 Task: Download   from parteek.kumar@softage.net with a subject Subject0026
Action: Mouse moved to (443, 19)
Screenshot: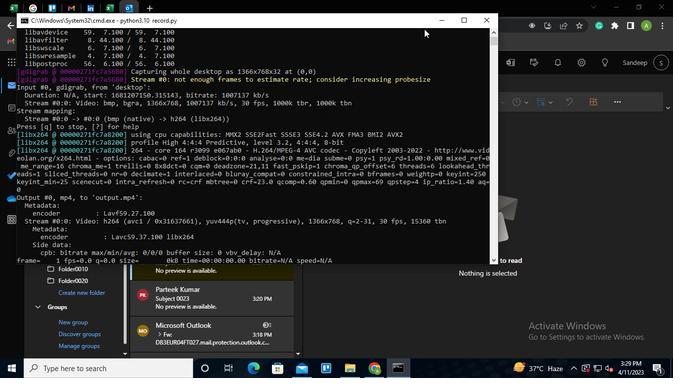 
Action: Mouse pressed left at (443, 19)
Screenshot: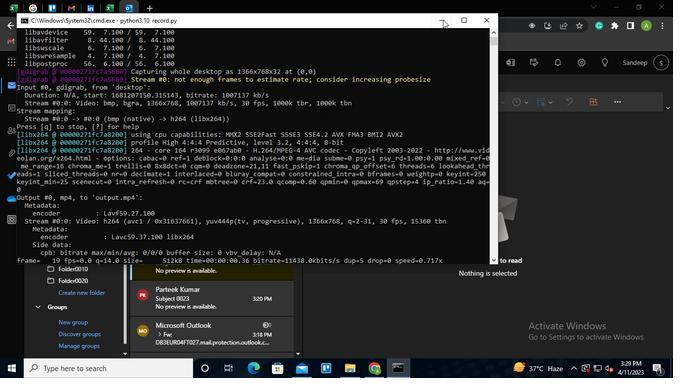 
Action: Mouse moved to (256, 55)
Screenshot: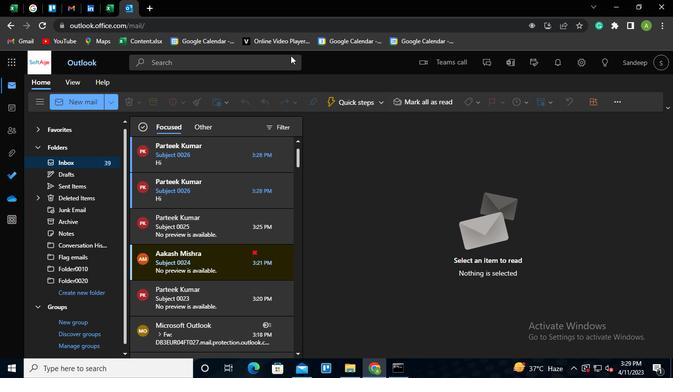 
Action: Mouse pressed left at (256, 55)
Screenshot: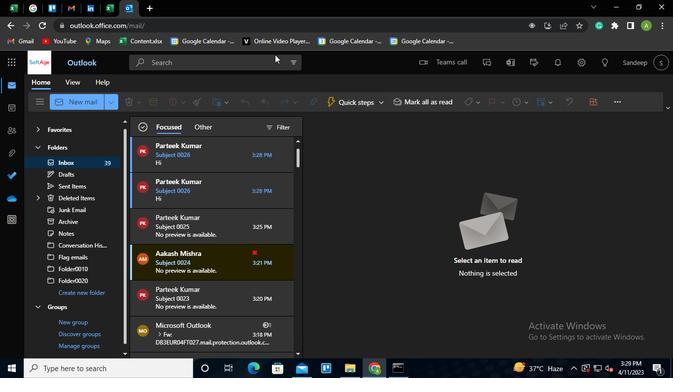
Action: Mouse pressed left at (256, 55)
Screenshot: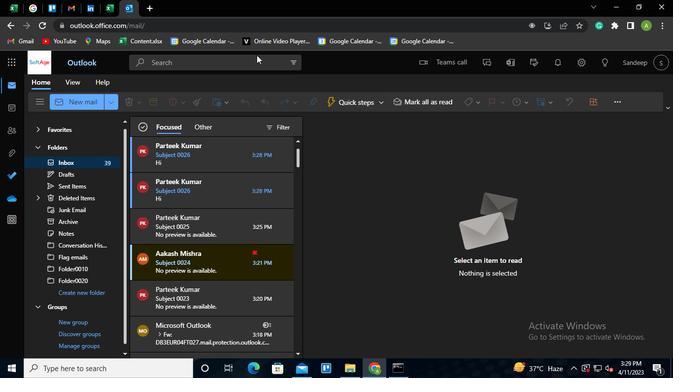 
Action: Mouse moved to (259, 58)
Screenshot: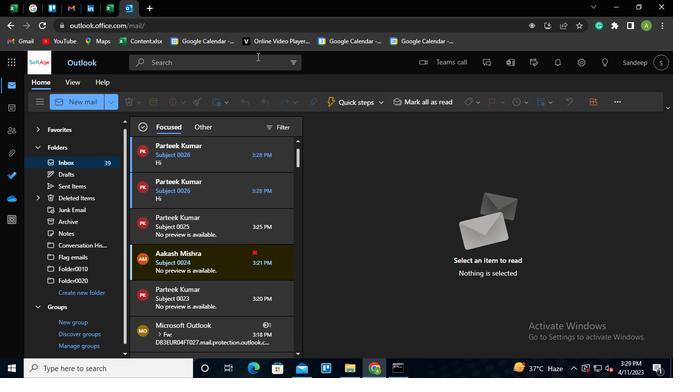 
Action: Mouse pressed left at (259, 58)
Screenshot: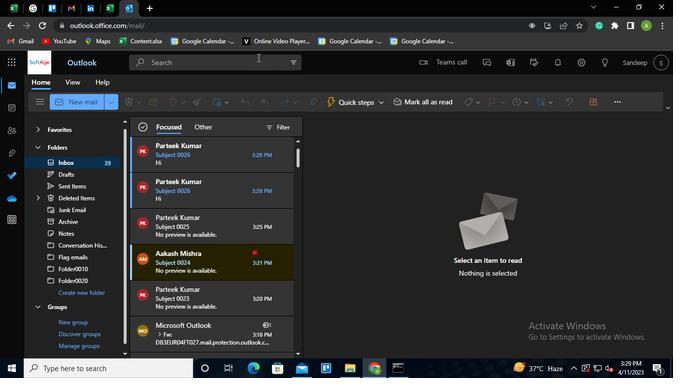 
Action: Mouse moved to (376, 64)
Screenshot: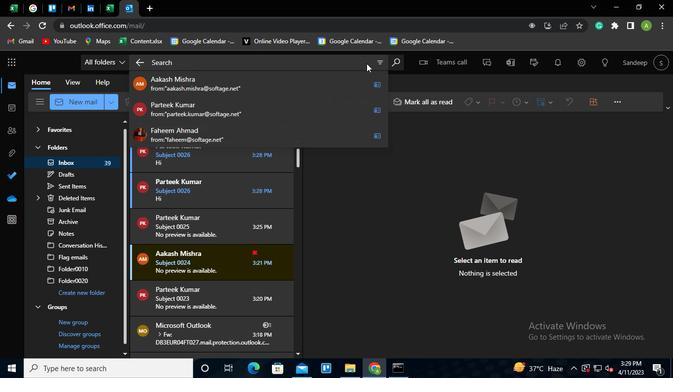 
Action: Mouse pressed left at (376, 64)
Screenshot: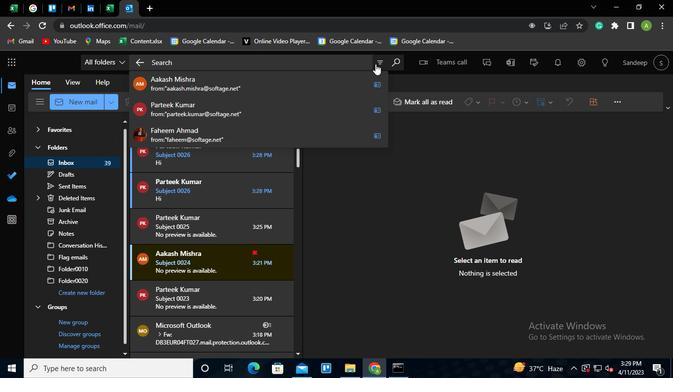 
Action: Mouse moved to (211, 106)
Screenshot: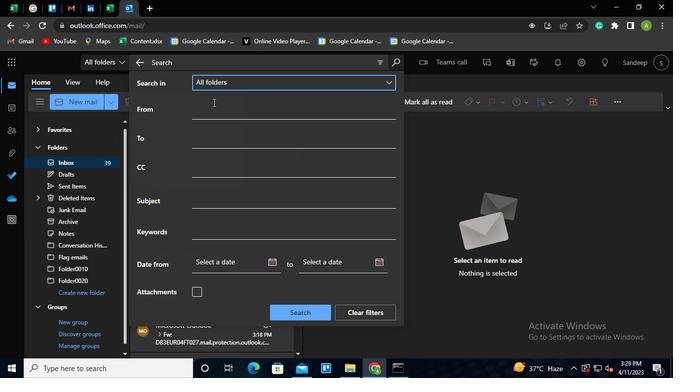 
Action: Mouse pressed left at (211, 106)
Screenshot: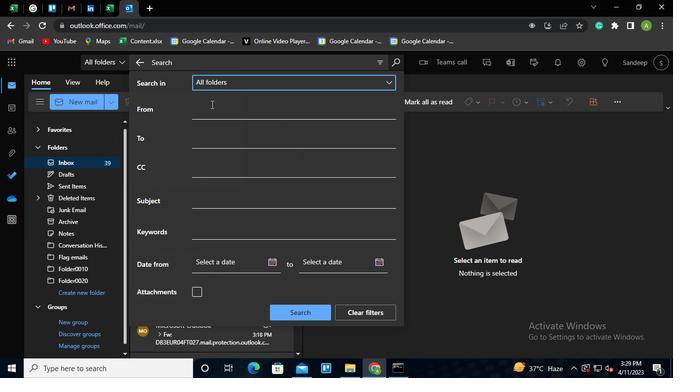 
Action: Mouse moved to (232, 146)
Screenshot: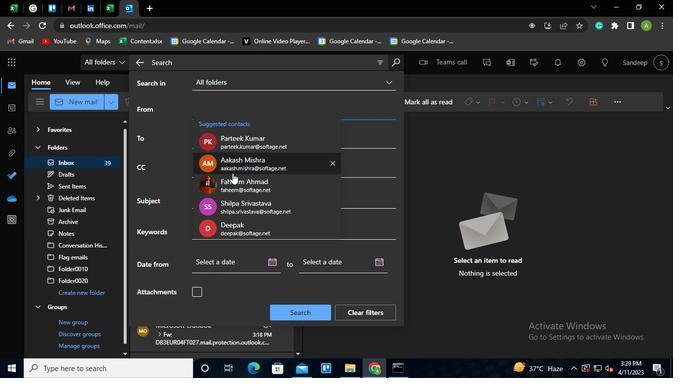 
Action: Mouse pressed left at (232, 146)
Screenshot: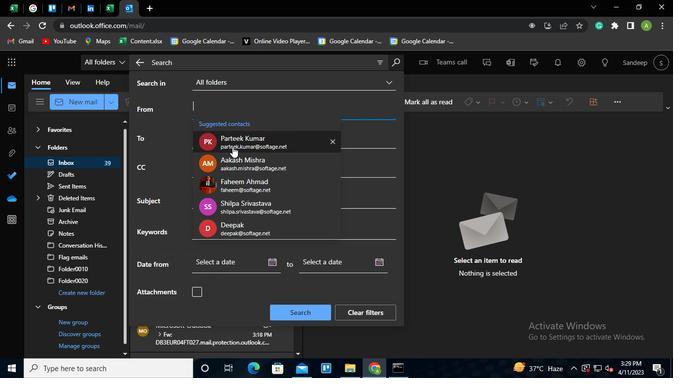 
Action: Mouse moved to (208, 202)
Screenshot: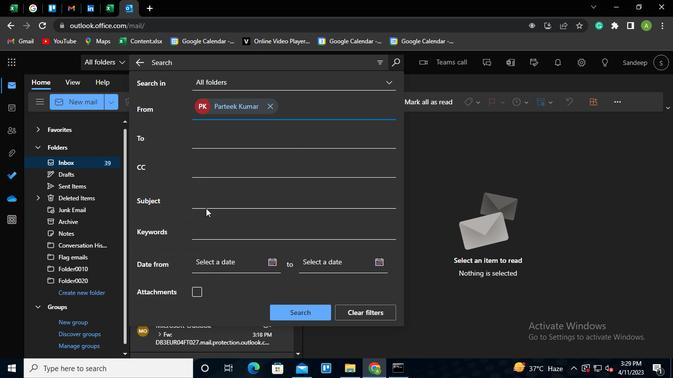 
Action: Mouse pressed left at (208, 202)
Screenshot: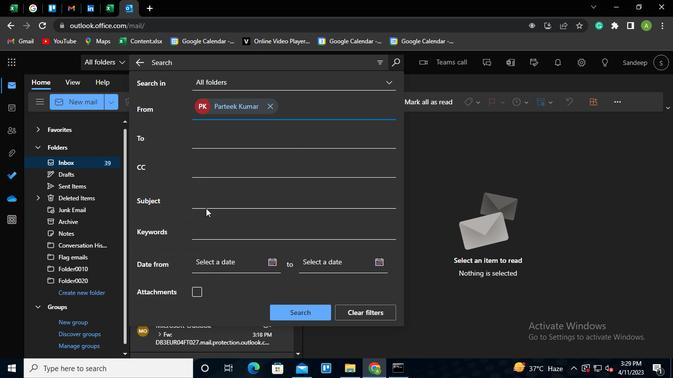 
Action: Mouse moved to (208, 202)
Screenshot: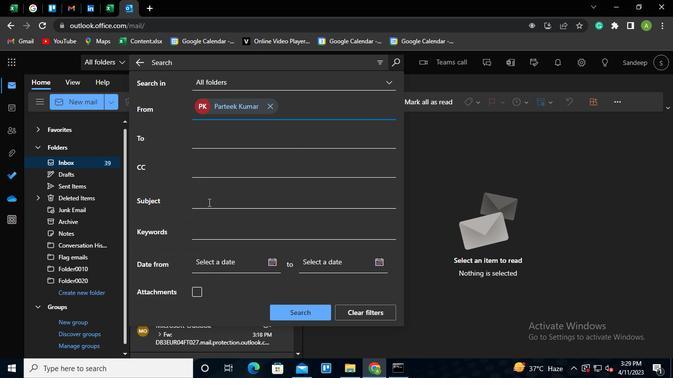 
Action: Keyboard Key.shift
Screenshot: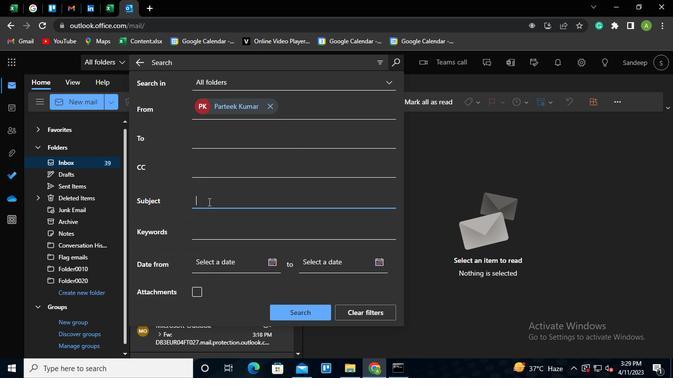 
Action: Keyboard S
Screenshot: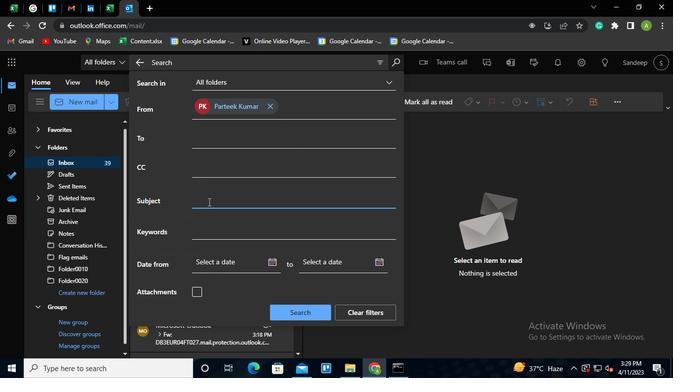 
Action: Keyboard u
Screenshot: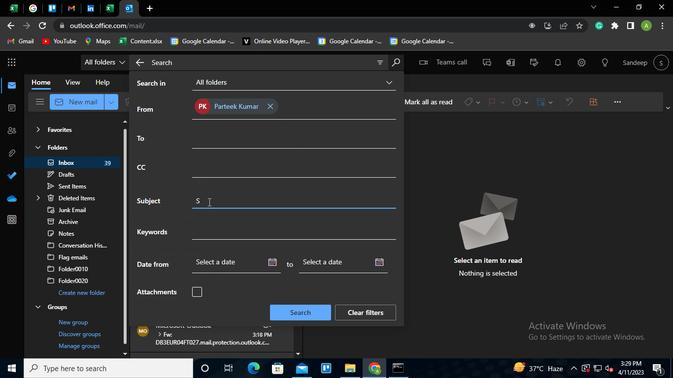 
Action: Keyboard b
Screenshot: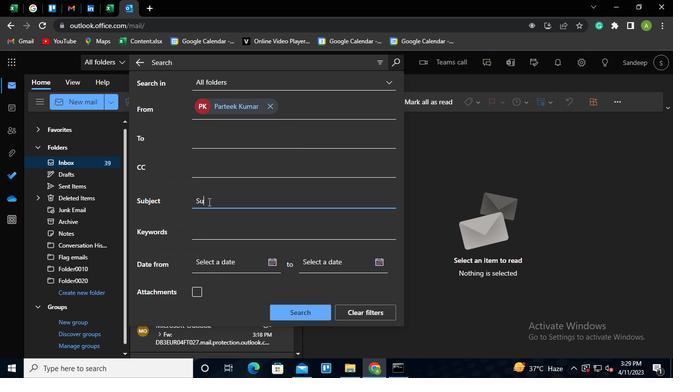 
Action: Keyboard j
Screenshot: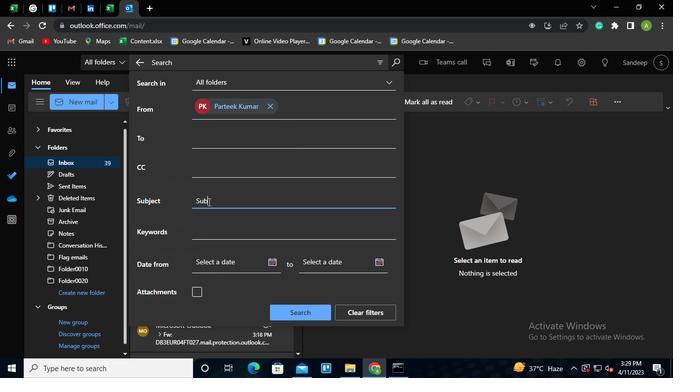 
Action: Keyboard e
Screenshot: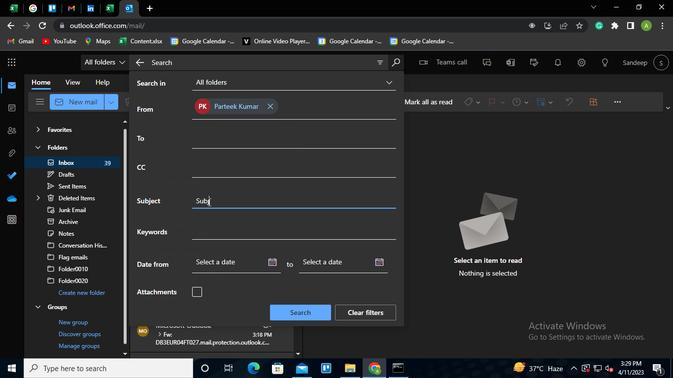 
Action: Keyboard c
Screenshot: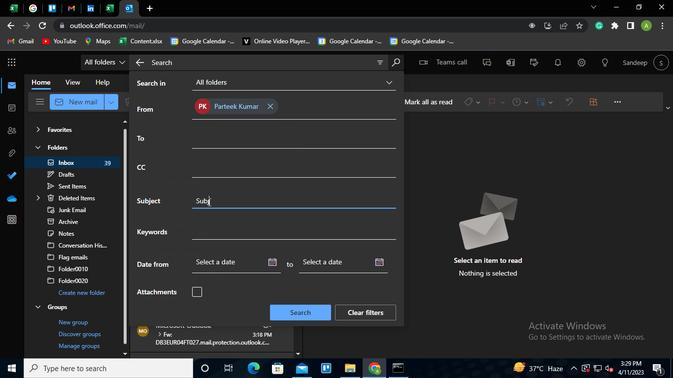 
Action: Keyboard t
Screenshot: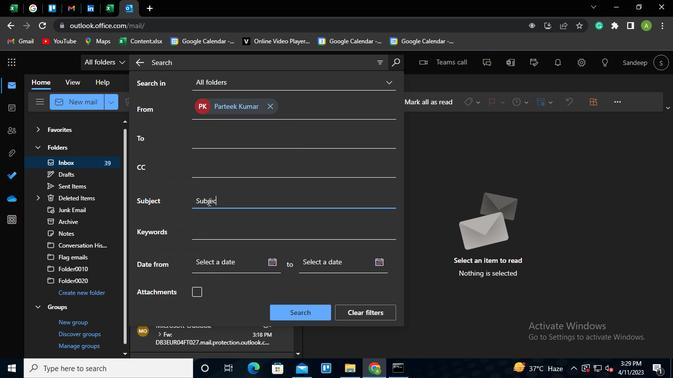 
Action: Keyboard Key.space
Screenshot: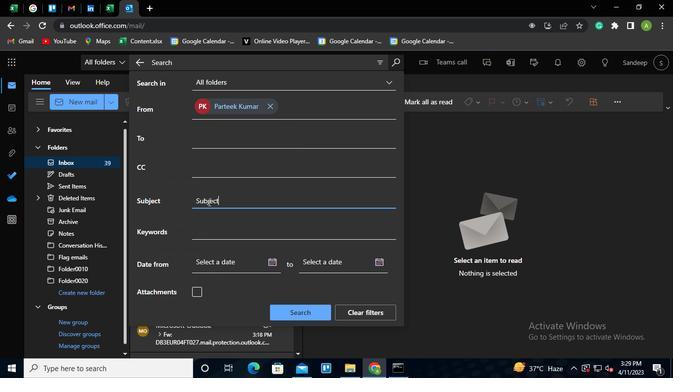 
Action: Keyboard <96>
Screenshot: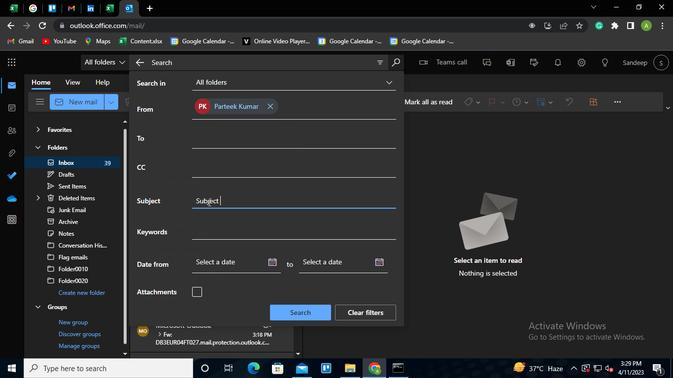 
Action: Keyboard <96>
Screenshot: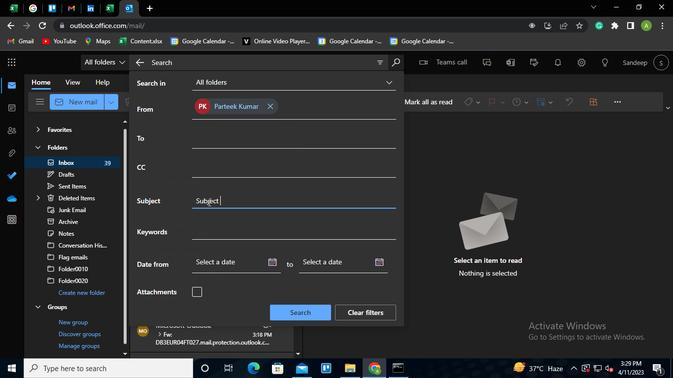 
Action: Keyboard <98>
Screenshot: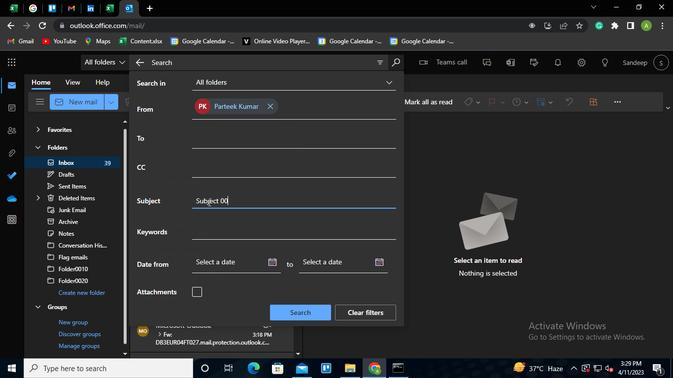 
Action: Keyboard <102>
Screenshot: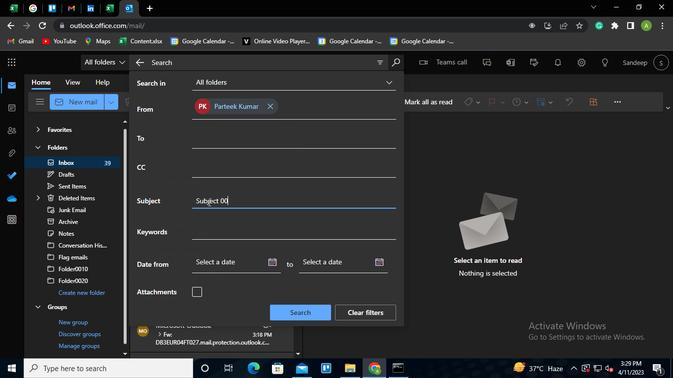
Action: Mouse moved to (295, 314)
Screenshot: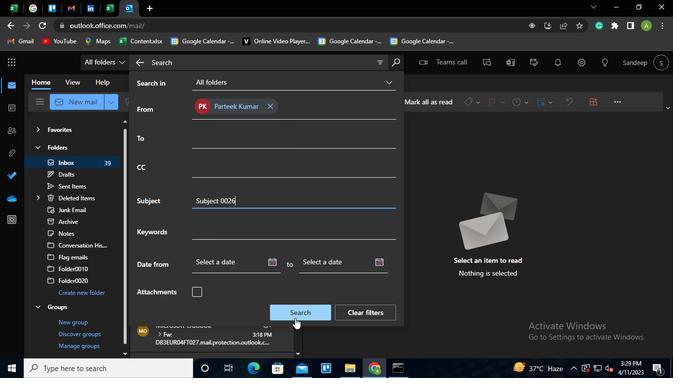 
Action: Mouse pressed left at (295, 314)
Screenshot: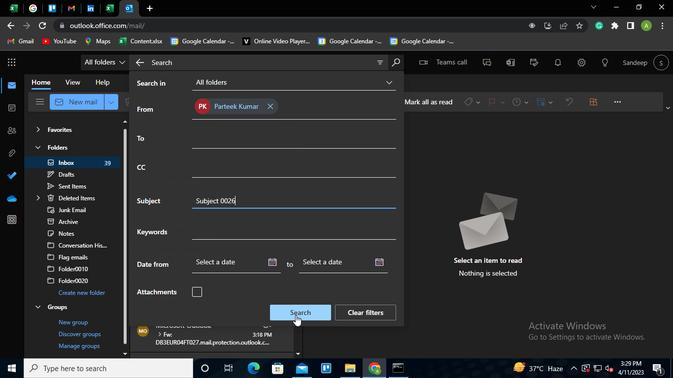 
Action: Mouse moved to (221, 186)
Screenshot: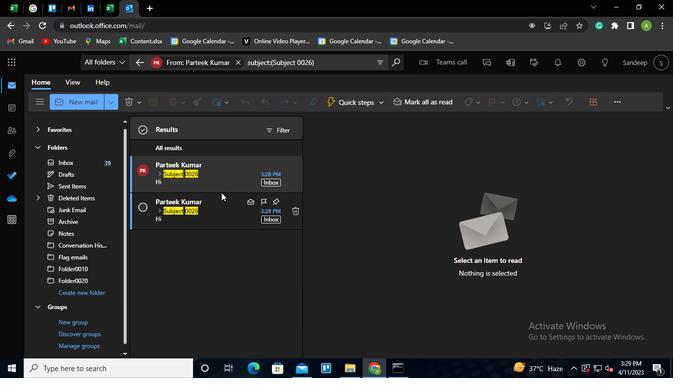 
Action: Mouse pressed left at (221, 186)
Screenshot: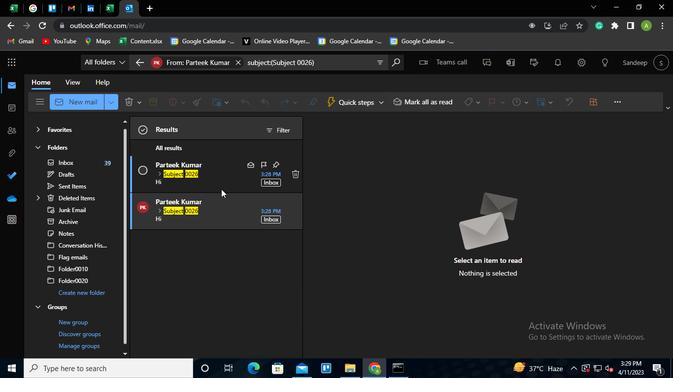 
Action: Mouse moved to (653, 157)
Screenshot: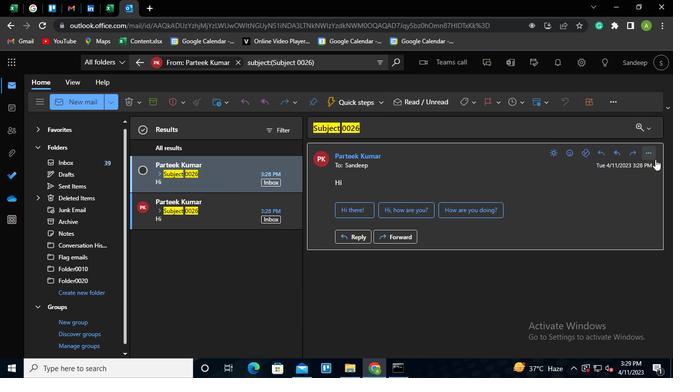 
Action: Mouse pressed left at (653, 157)
Screenshot: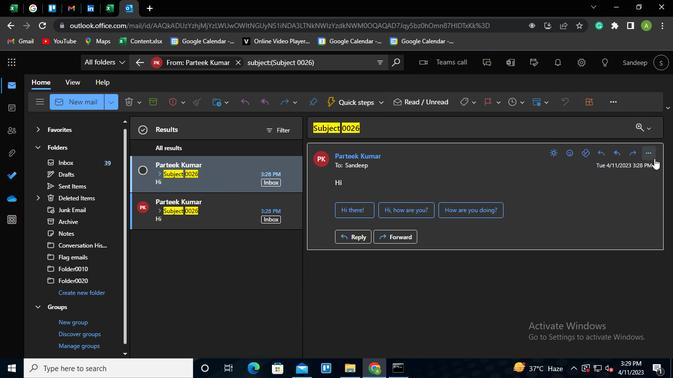 
Action: Mouse moved to (568, 254)
Screenshot: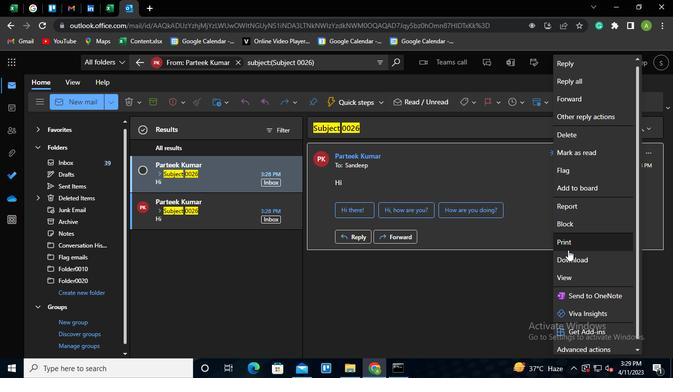 
Action: Mouse pressed left at (568, 254)
Screenshot: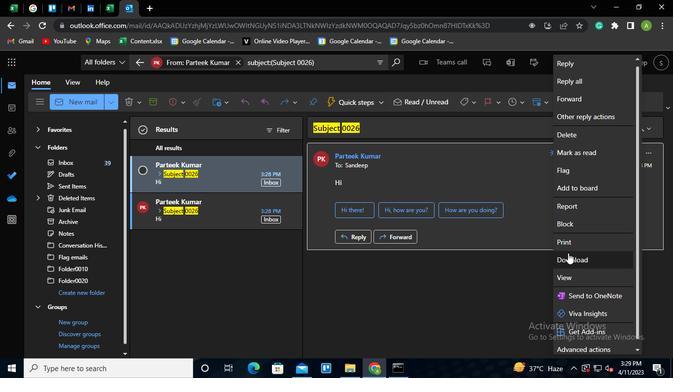 
Action: Mouse moved to (395, 367)
Screenshot: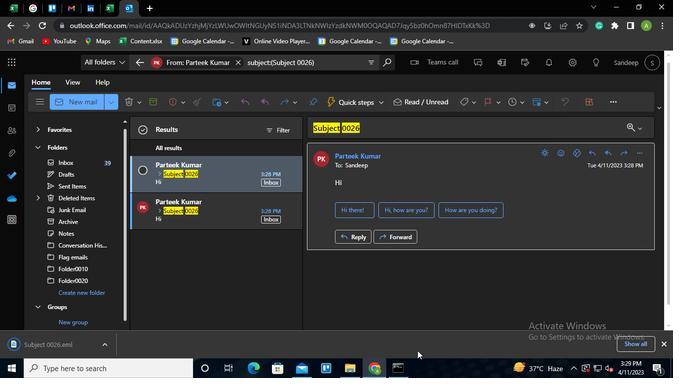 
Action: Mouse pressed left at (395, 367)
Screenshot: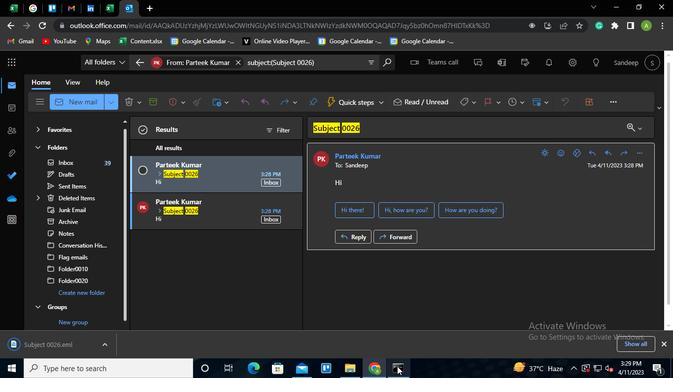 
Action: Mouse moved to (487, 20)
Screenshot: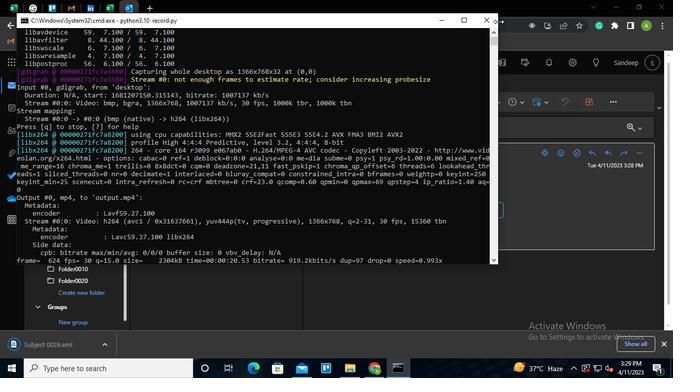 
Action: Mouse pressed left at (487, 20)
Screenshot: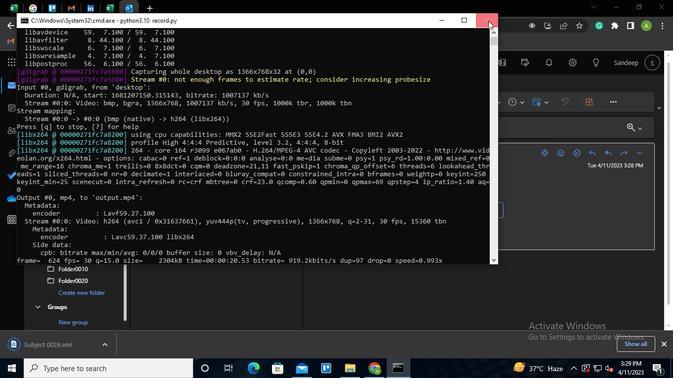 
Action: Mouse moved to (487, 20)
Screenshot: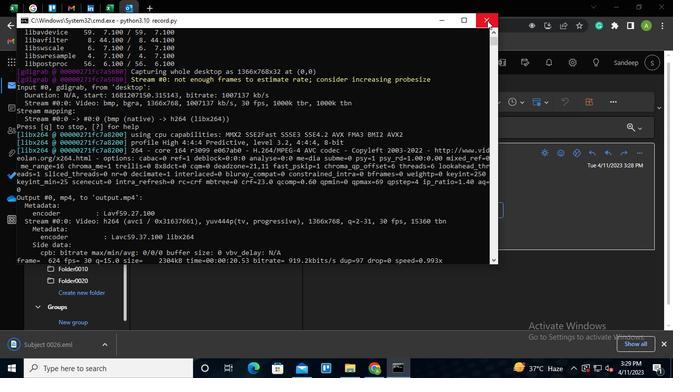 
